 Task: Show sponsors activity on your feed.
Action: Mouse moved to (281, 187)
Screenshot: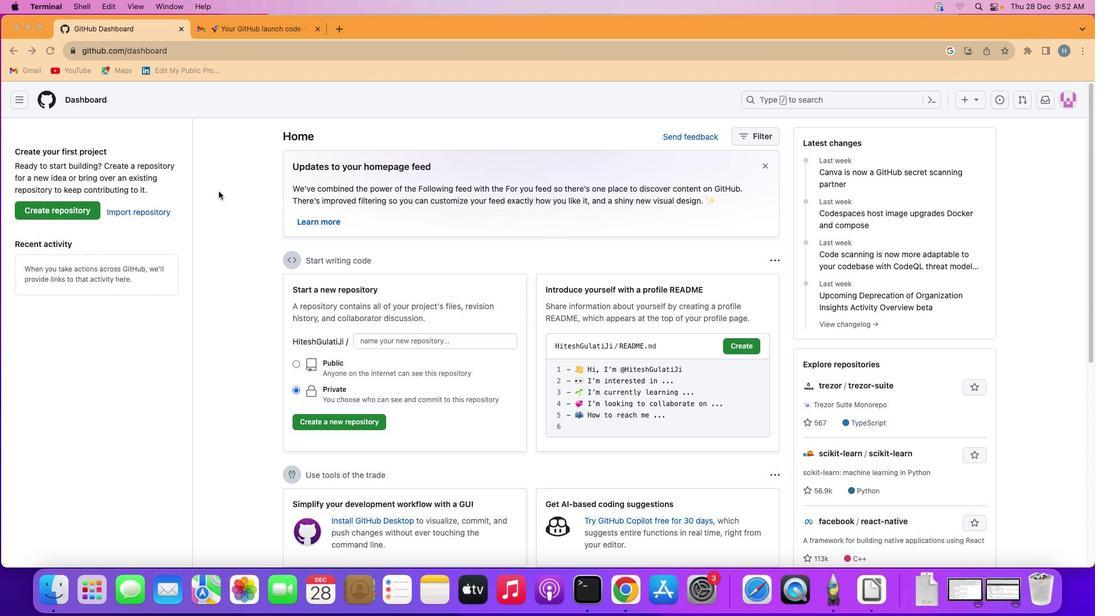 
Action: Mouse pressed left at (281, 187)
Screenshot: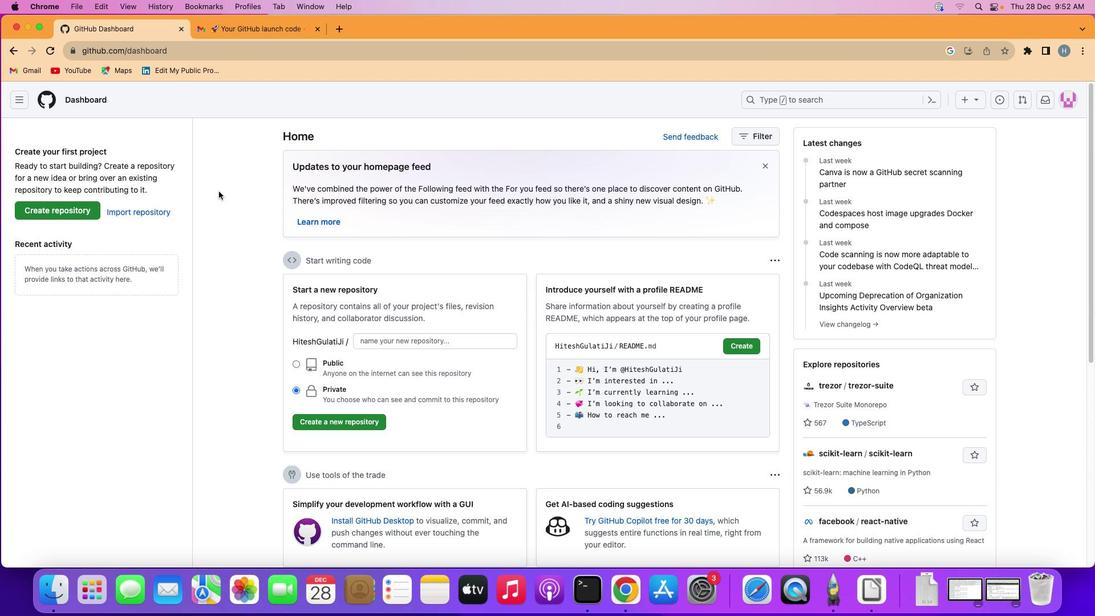 
Action: Mouse moved to (101, 101)
Screenshot: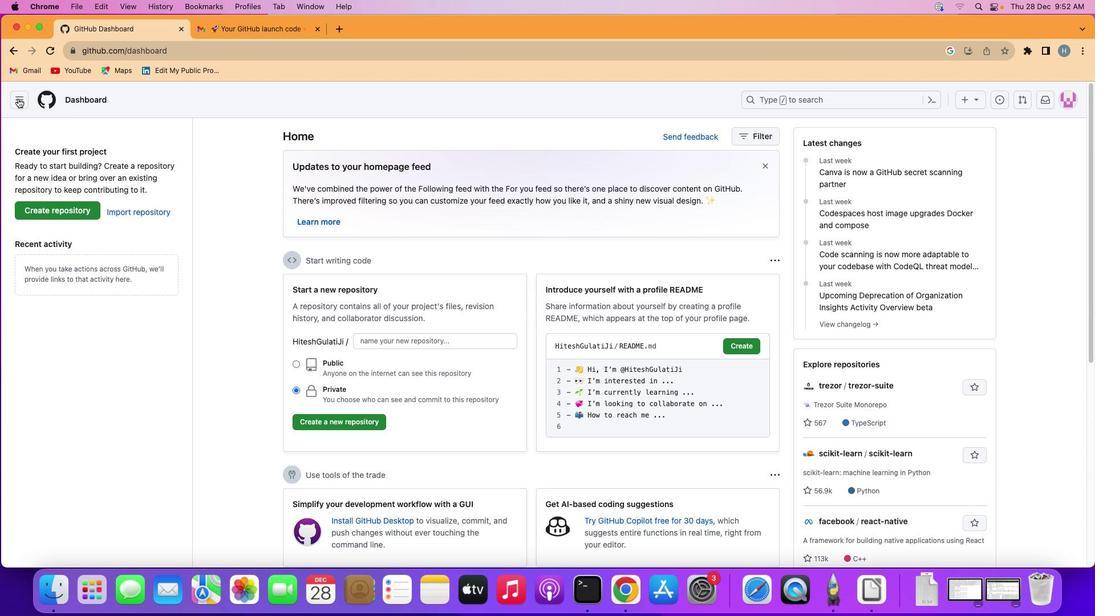 
Action: Mouse pressed left at (101, 101)
Screenshot: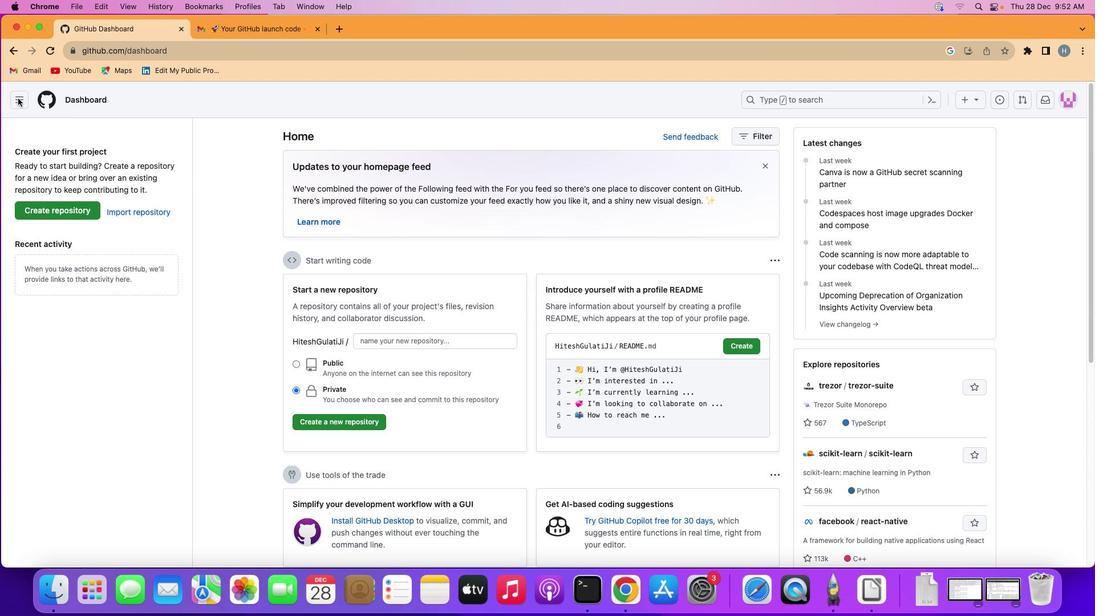 
Action: Mouse moved to (122, 124)
Screenshot: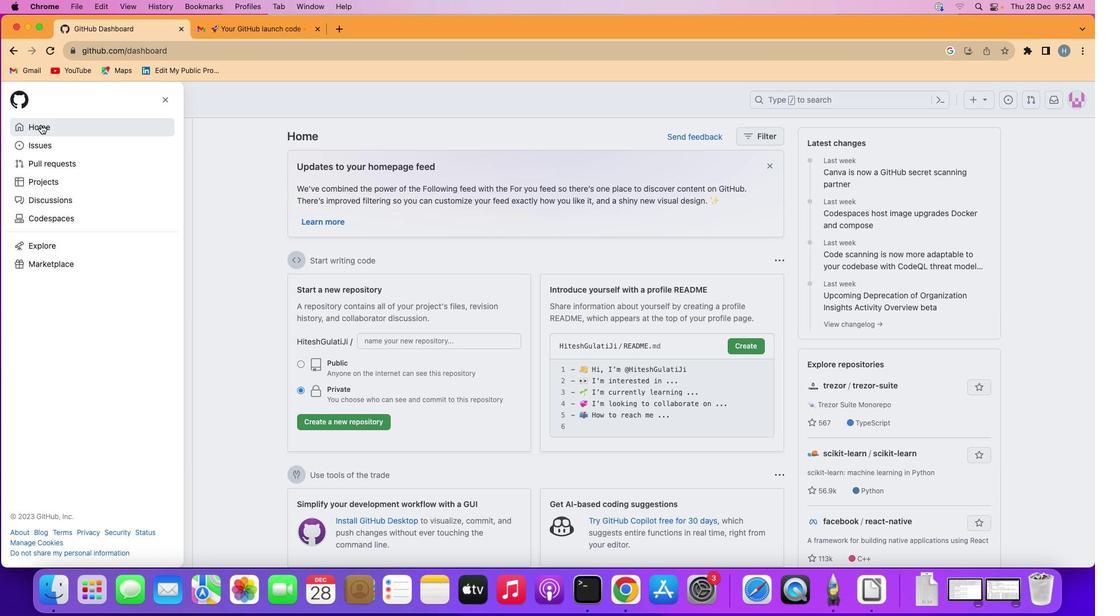 
Action: Mouse pressed left at (122, 124)
Screenshot: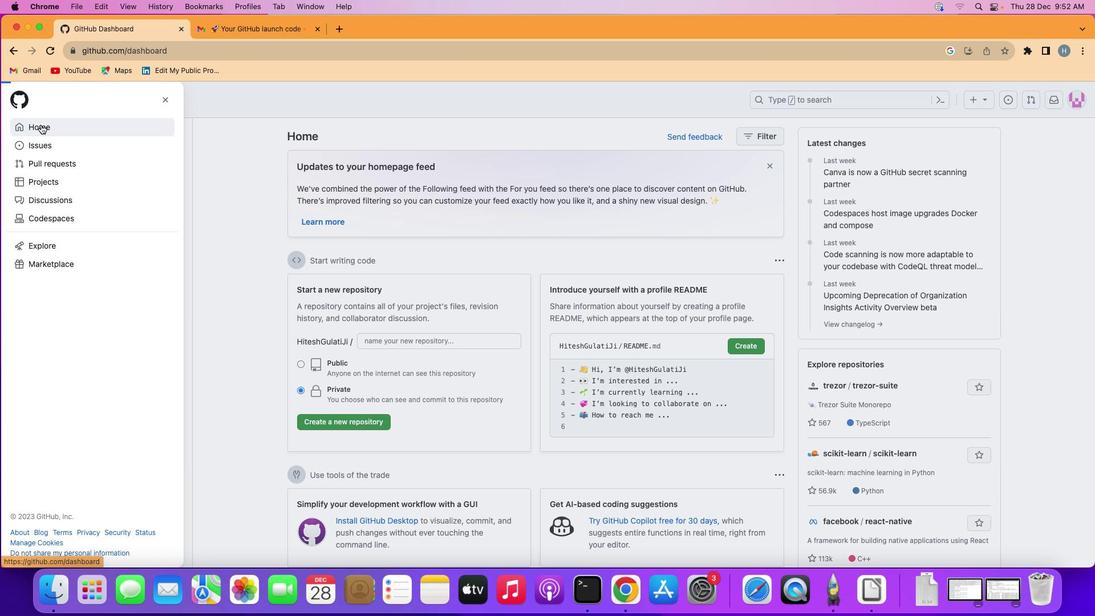 
Action: Mouse moved to (753, 137)
Screenshot: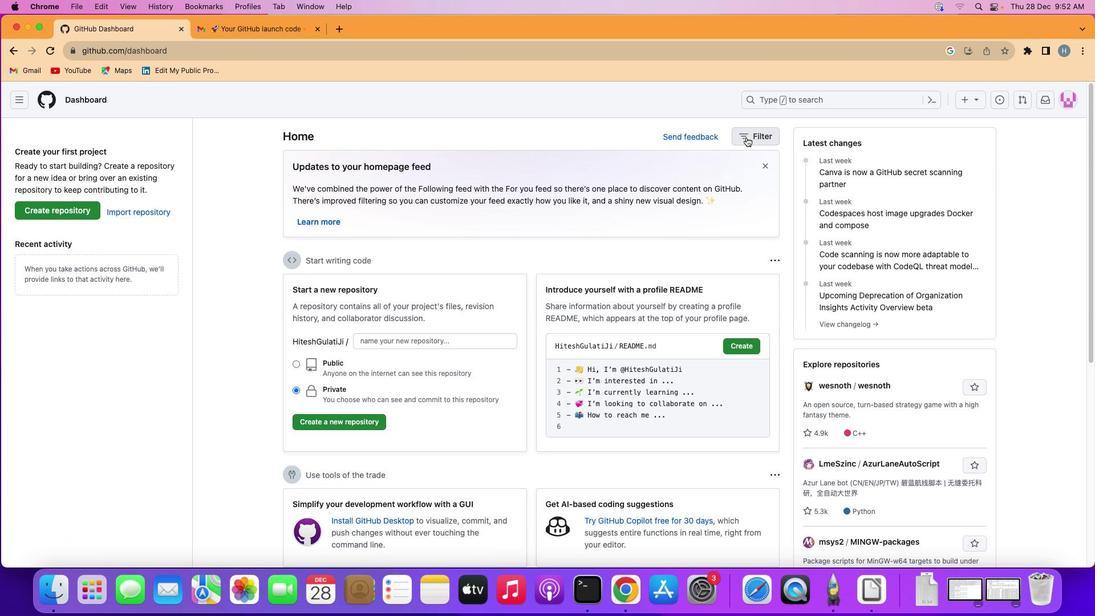 
Action: Mouse pressed left at (753, 137)
Screenshot: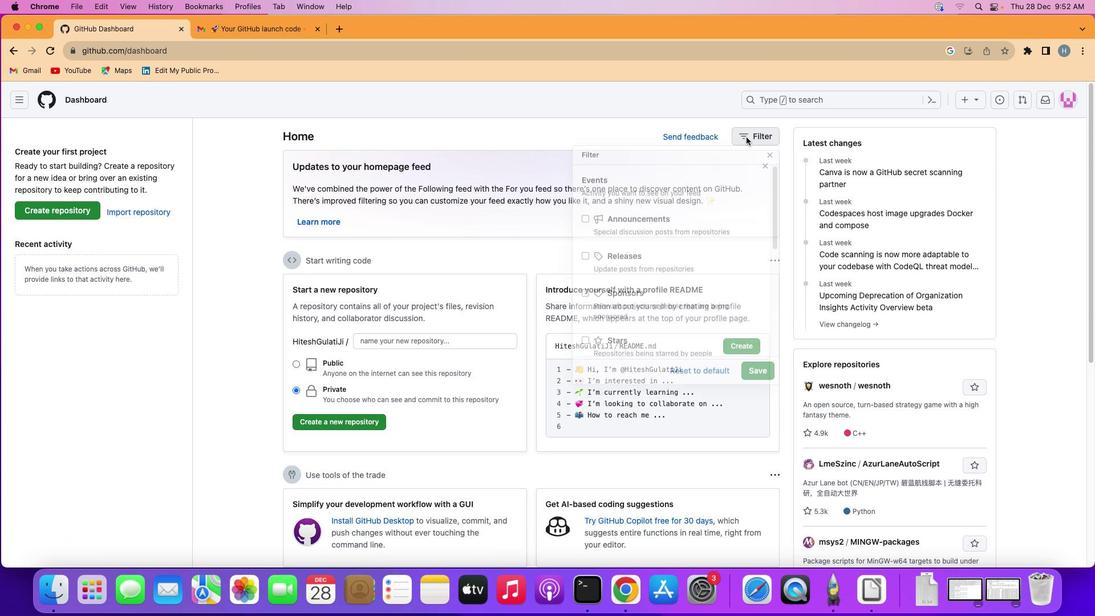 
Action: Mouse moved to (607, 283)
Screenshot: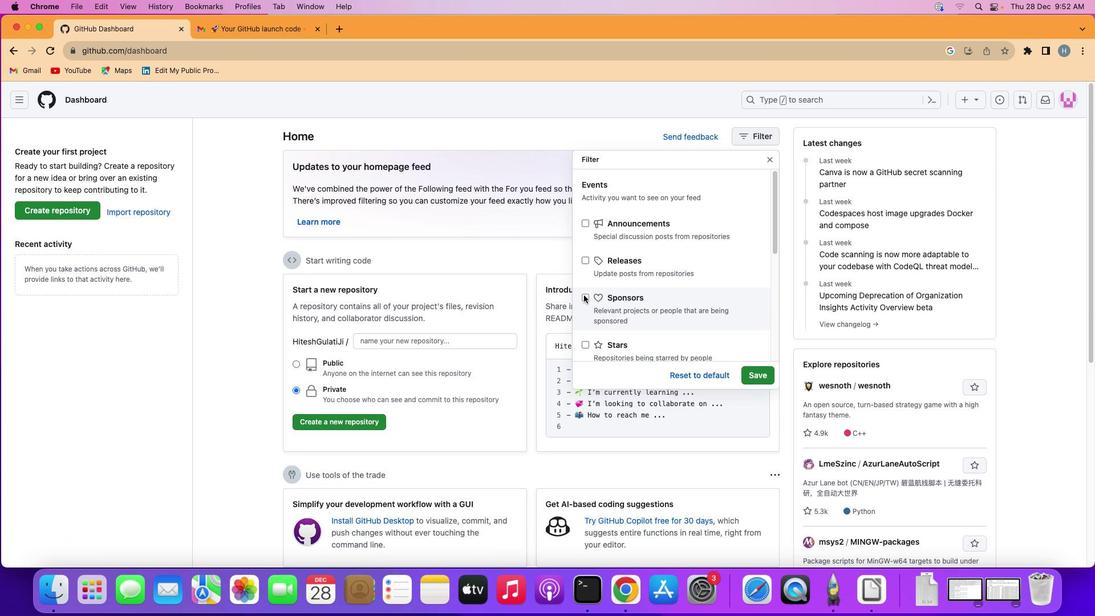 
Action: Mouse pressed left at (607, 283)
Screenshot: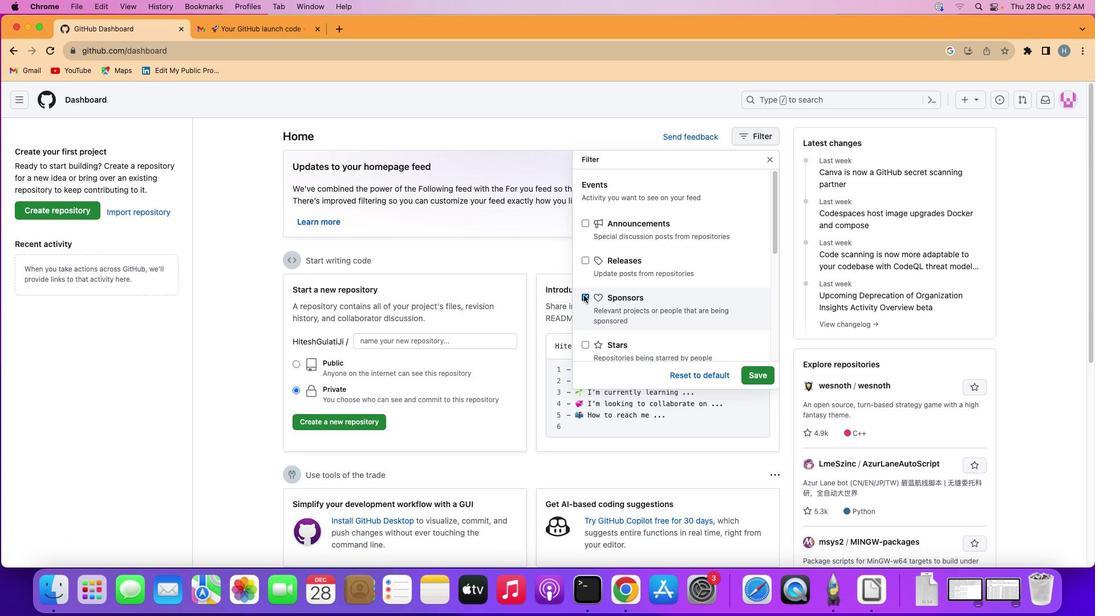 
Action: Mouse moved to (764, 354)
Screenshot: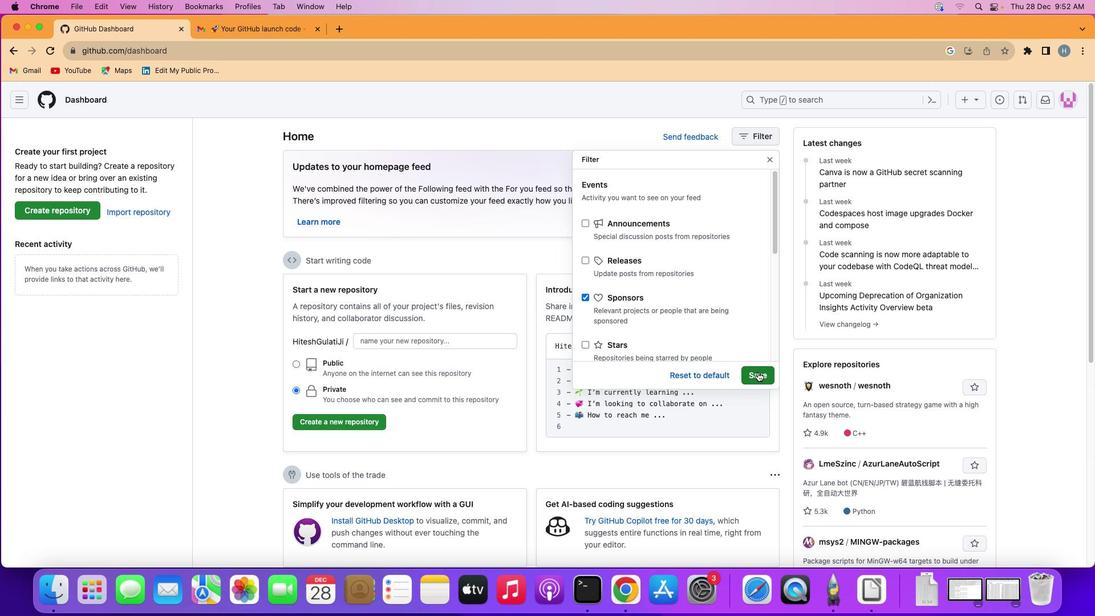 
Action: Mouse pressed left at (764, 354)
Screenshot: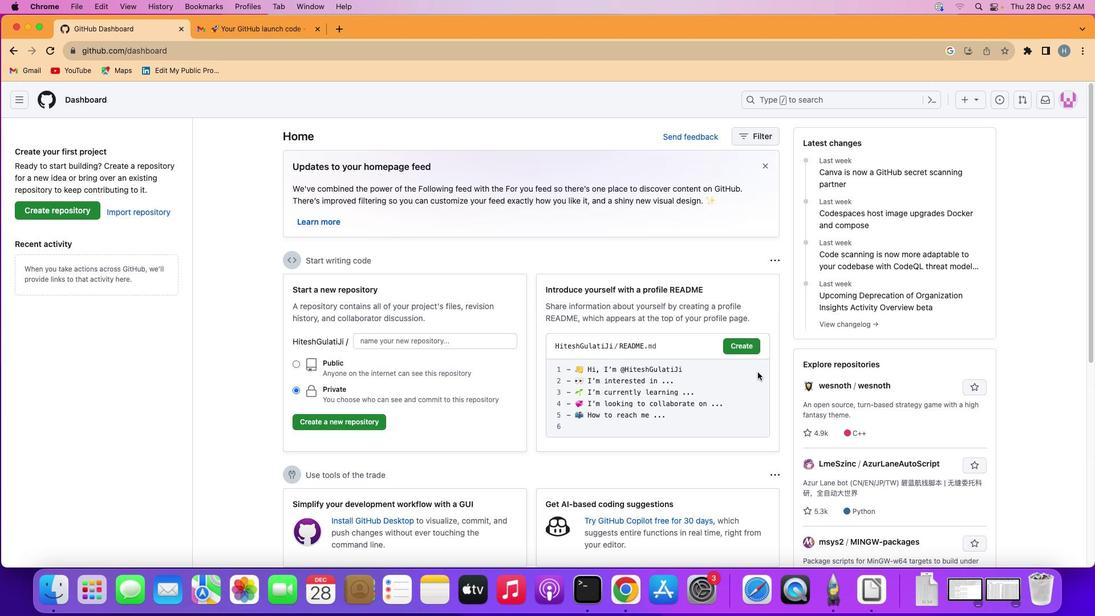 
Action: Mouse moved to (740, 215)
Screenshot: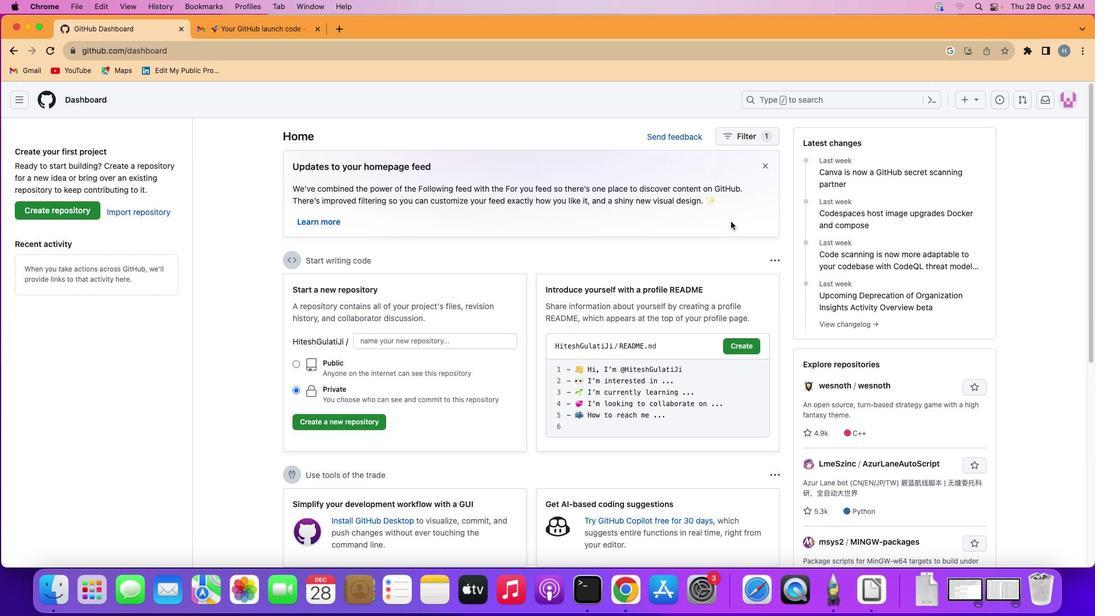 
